 Task: Use the formula "LOGNORM.DIST" in spreadsheet "Project portfolio".
Action: Mouse moved to (362, 312)
Screenshot: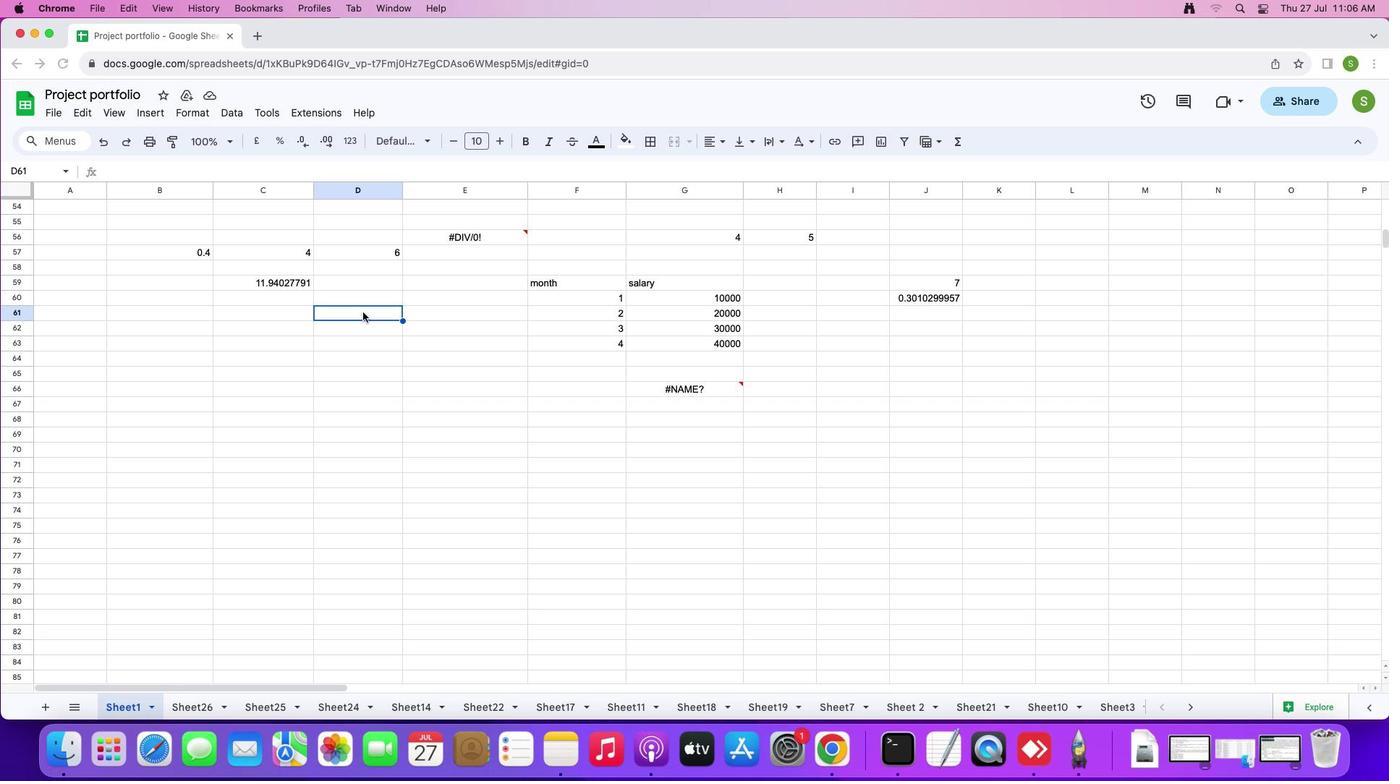 
Action: Mouse pressed left at (362, 312)
Screenshot: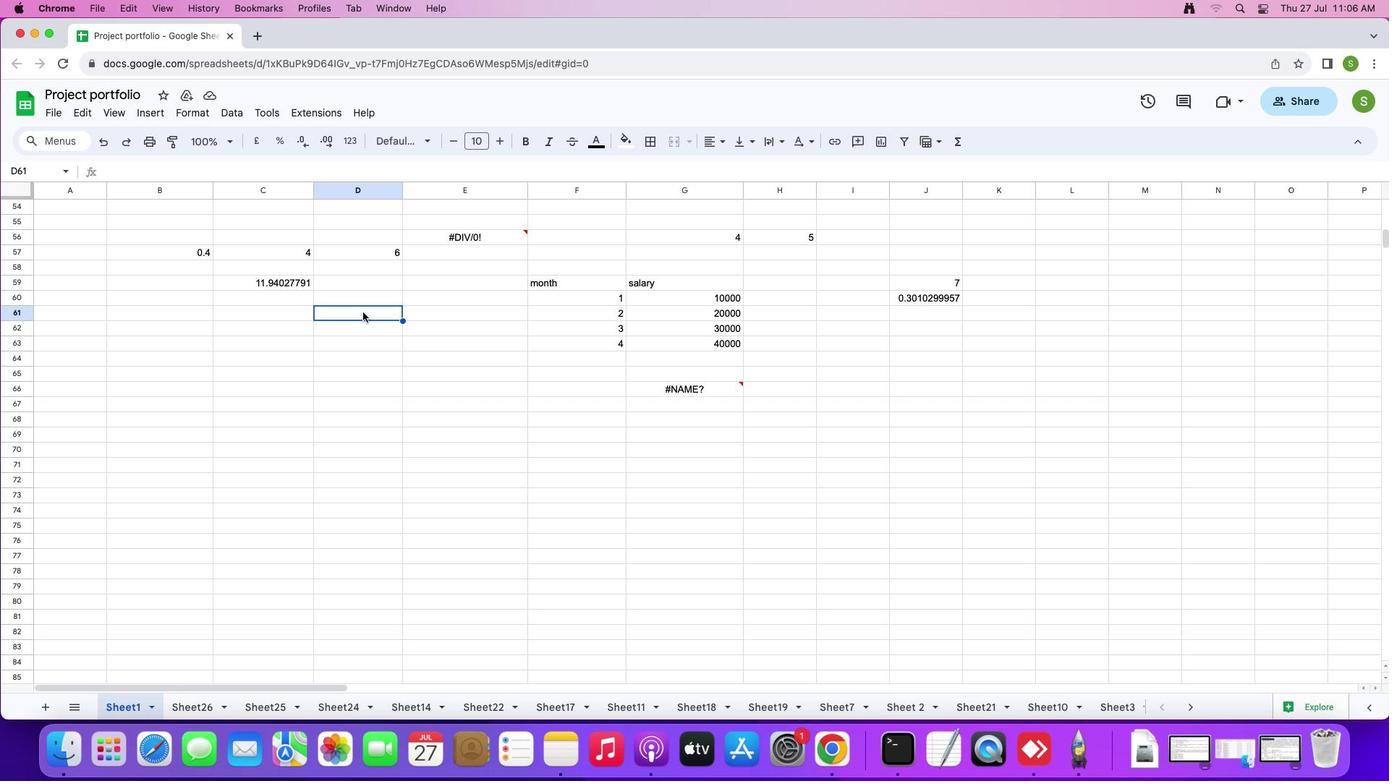 
Action: Mouse moved to (149, 115)
Screenshot: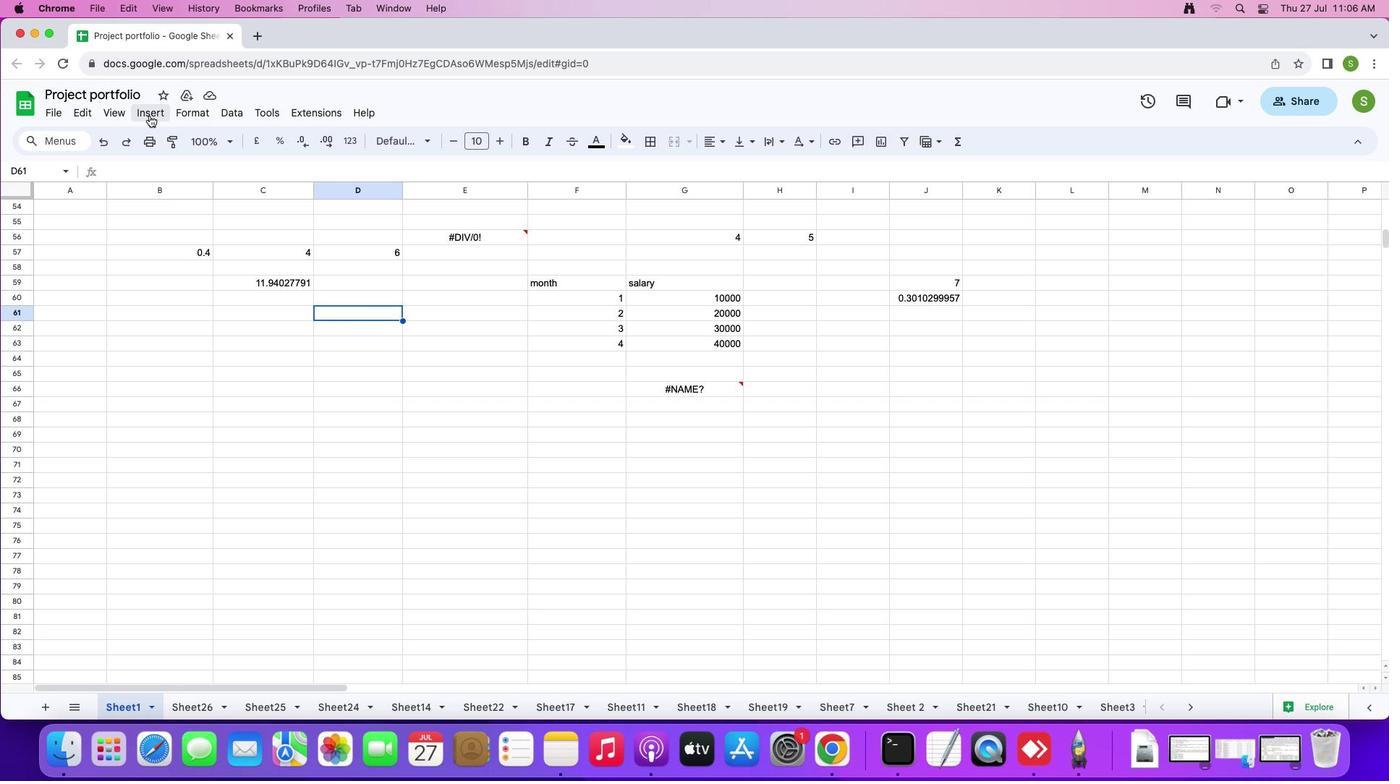 
Action: Mouse pressed left at (149, 115)
Screenshot: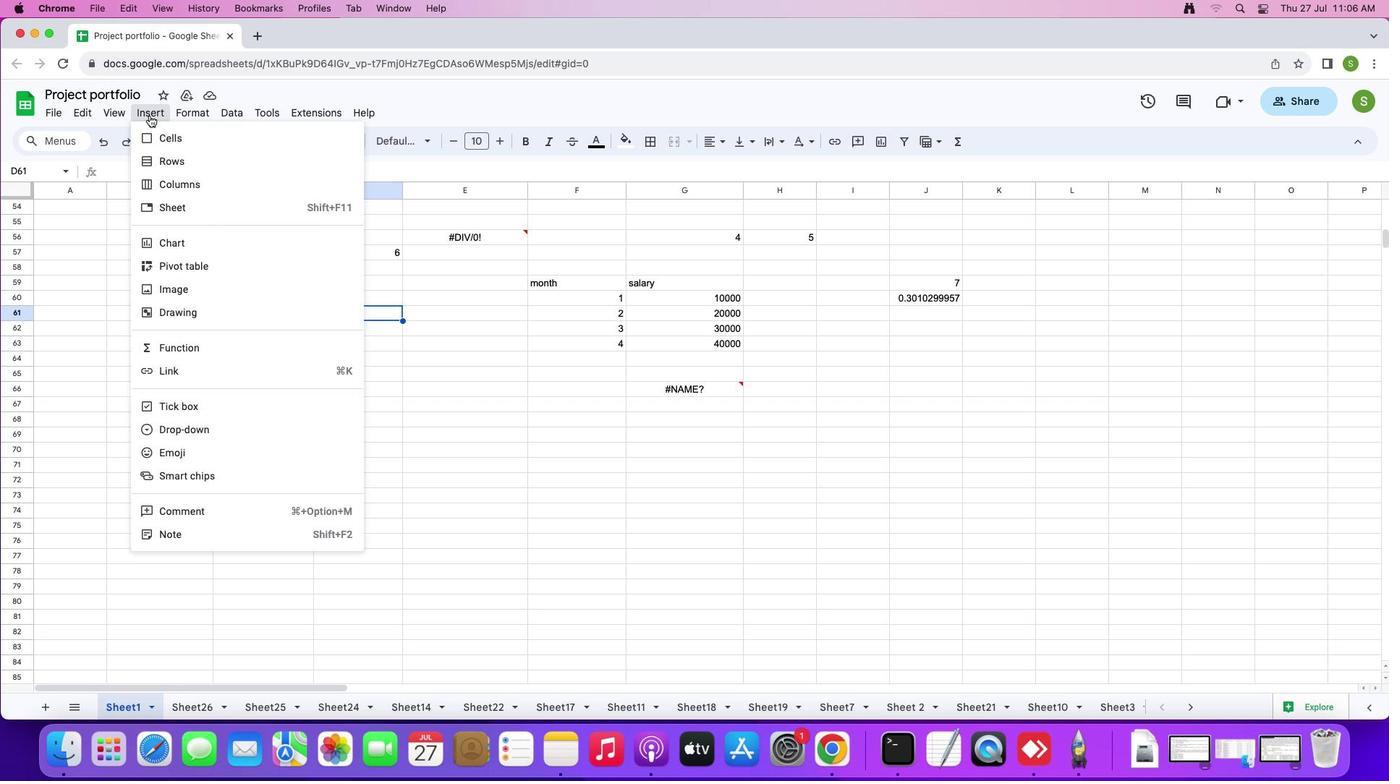
Action: Mouse moved to (193, 344)
Screenshot: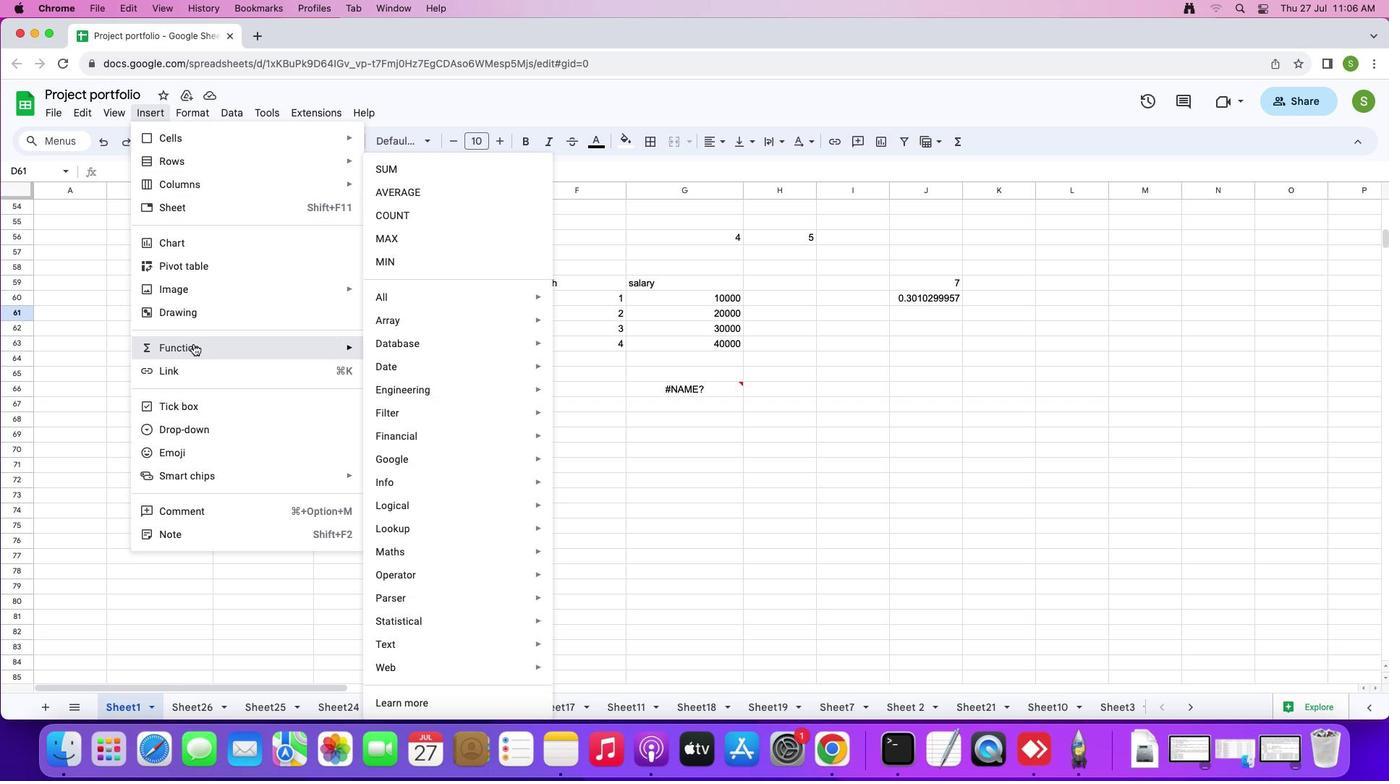 
Action: Mouse pressed left at (193, 344)
Screenshot: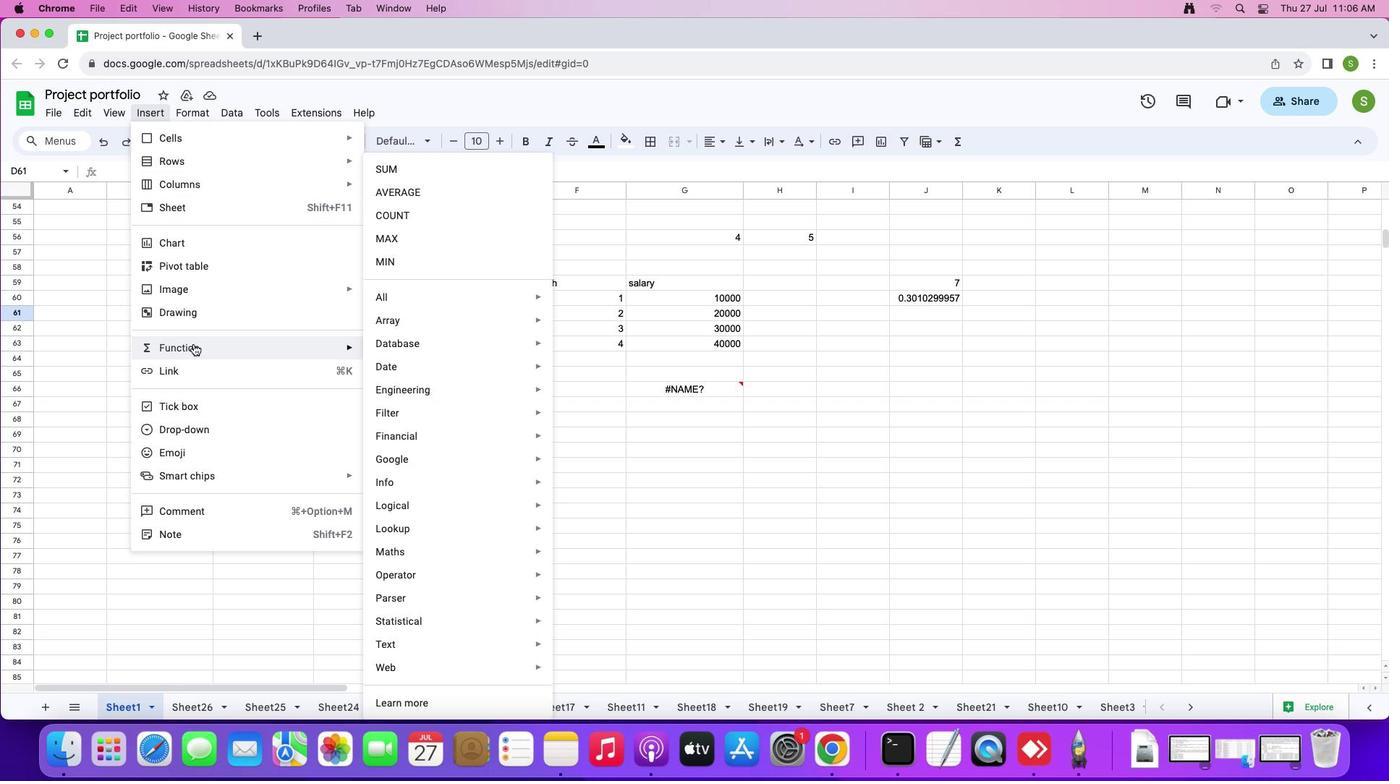 
Action: Mouse moved to (453, 295)
Screenshot: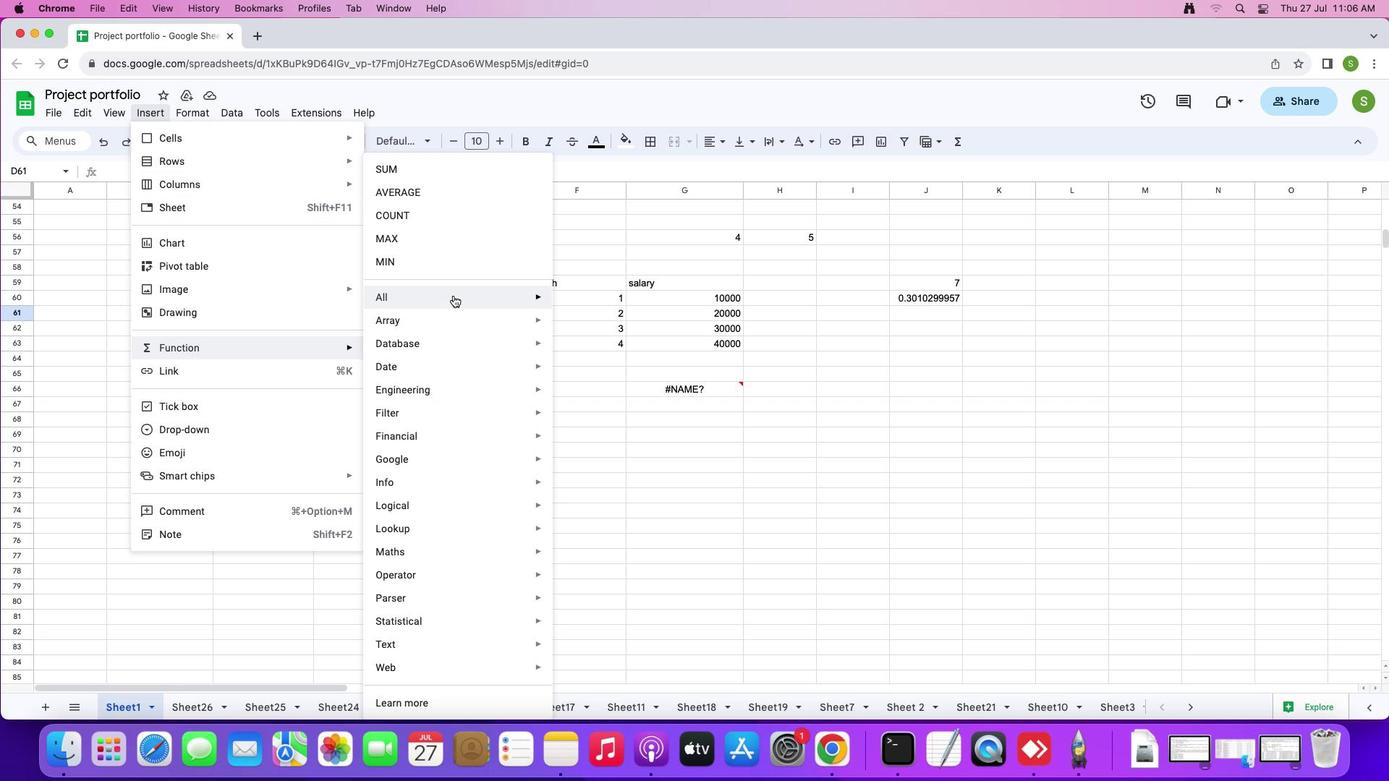 
Action: Mouse pressed left at (453, 295)
Screenshot: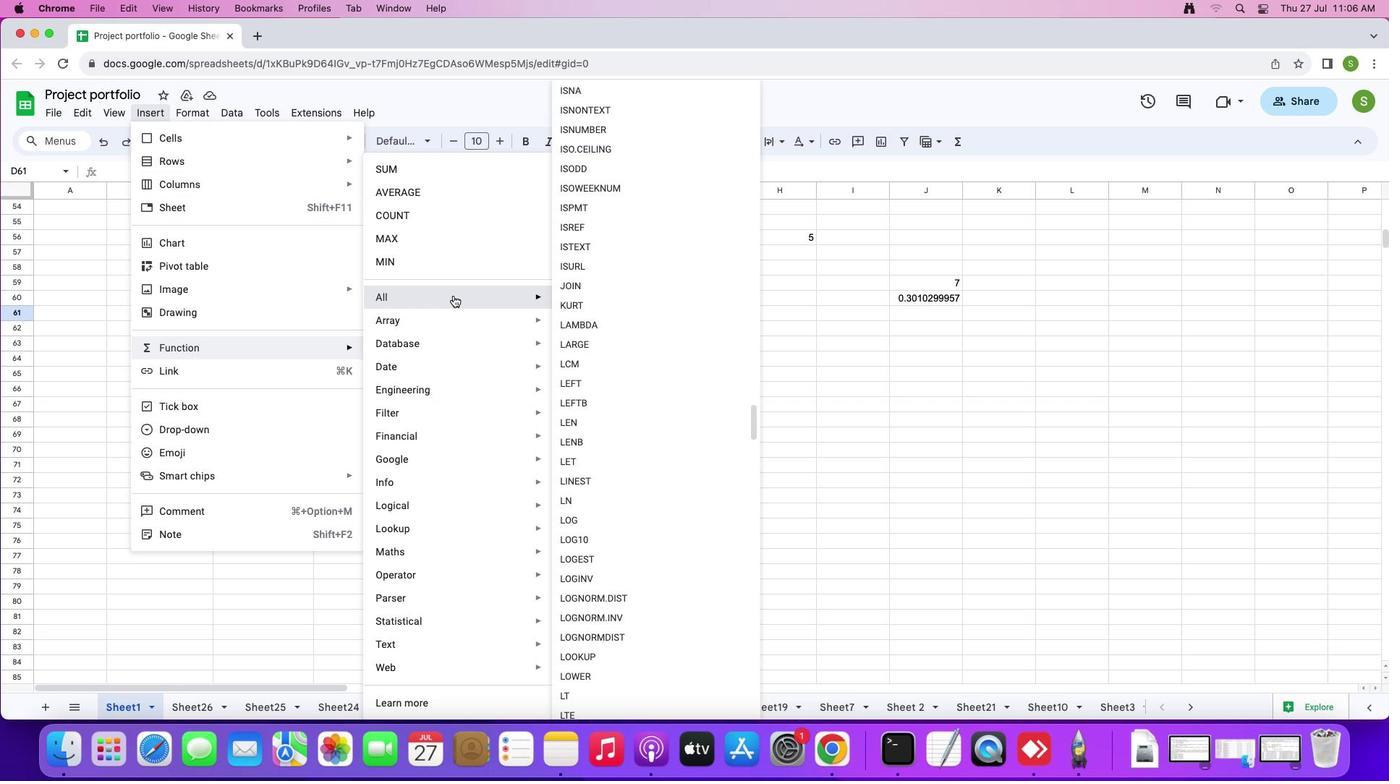 
Action: Mouse moved to (593, 603)
Screenshot: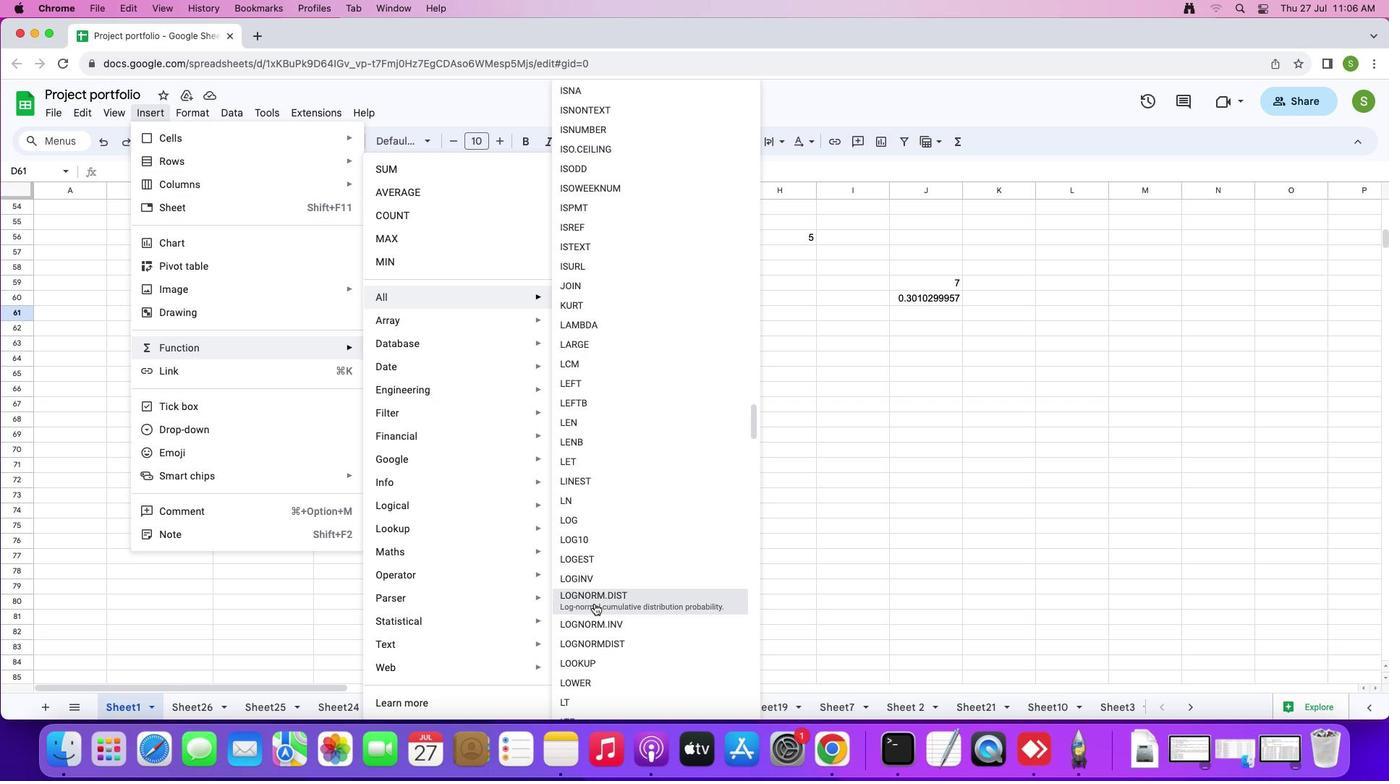 
Action: Mouse pressed left at (593, 603)
Screenshot: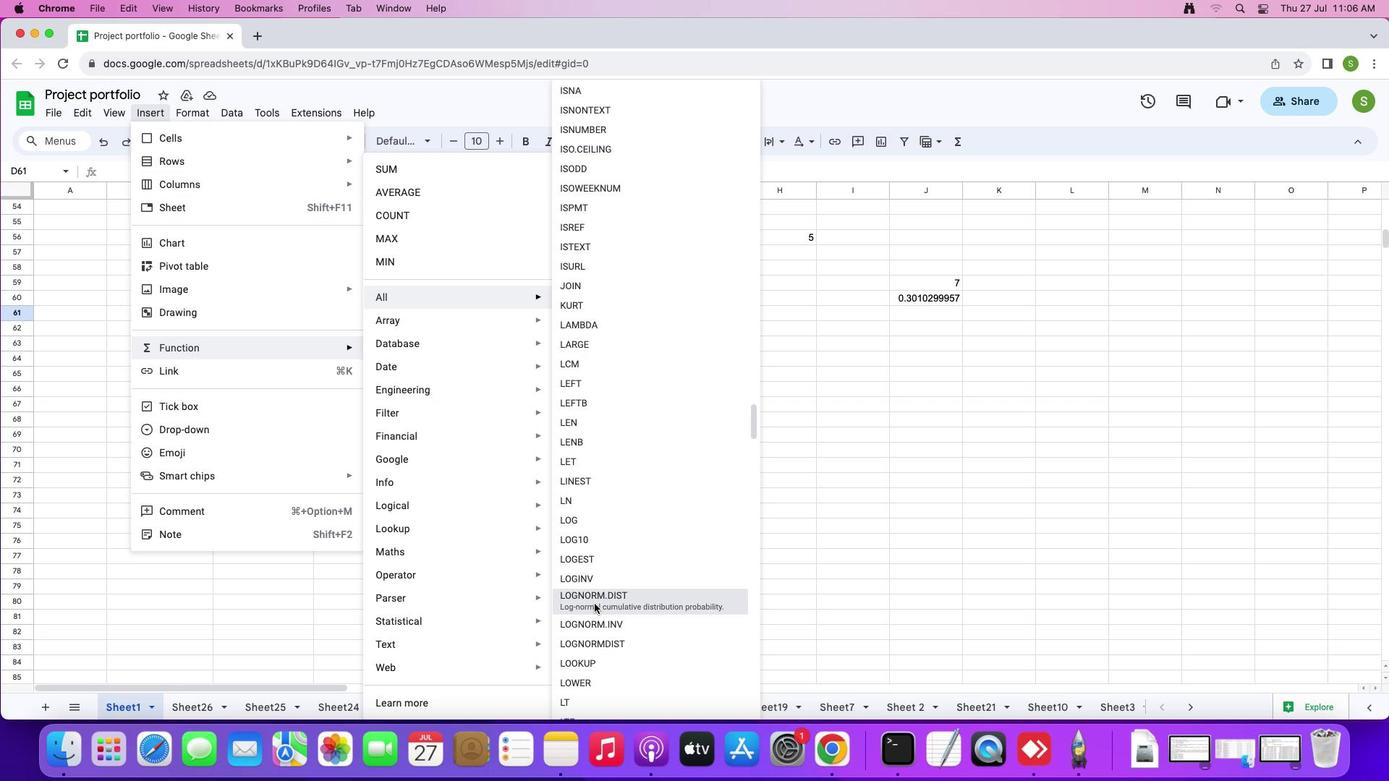 
Action: Mouse moved to (203, 253)
Screenshot: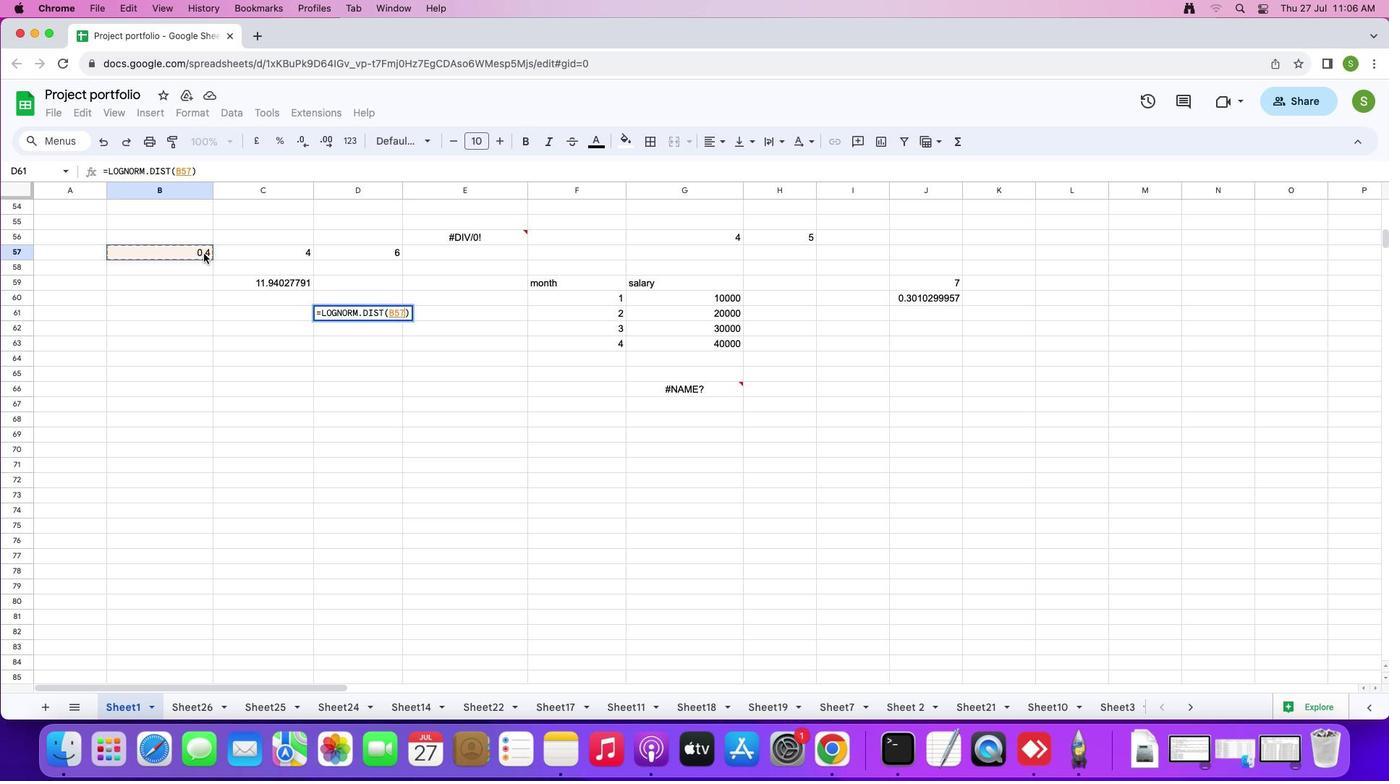 
Action: Mouse pressed left at (203, 253)
Screenshot: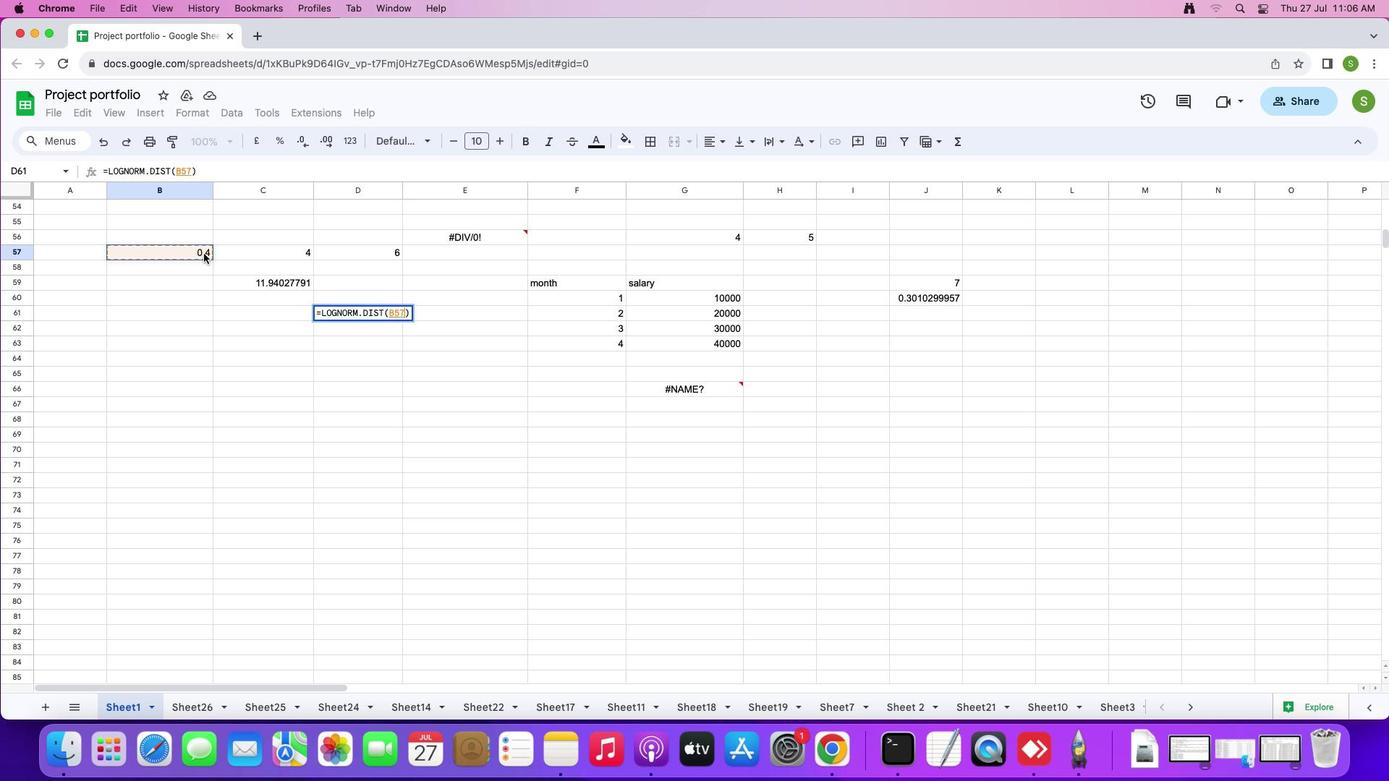 
Action: Key pressed ','
Screenshot: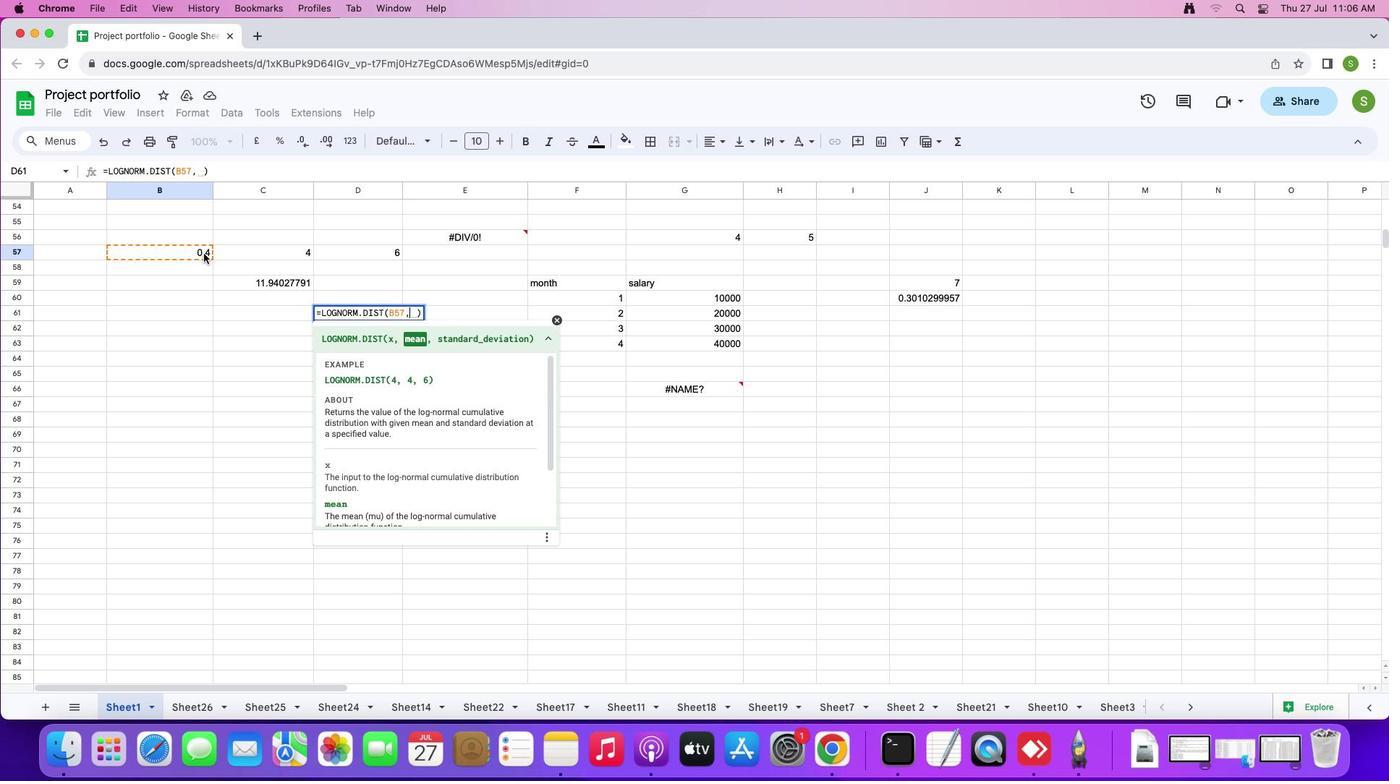 
Action: Mouse moved to (257, 251)
Screenshot: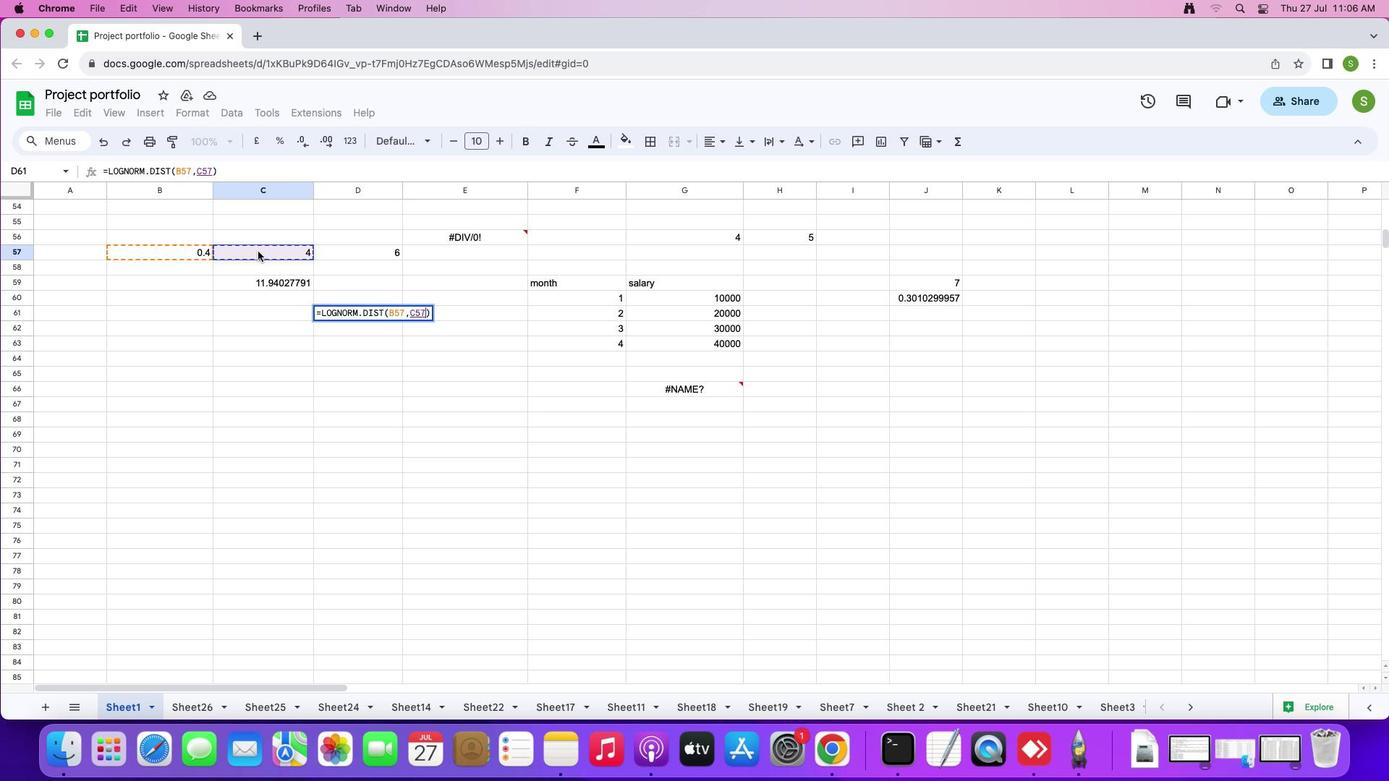 
Action: Mouse pressed left at (257, 251)
Screenshot: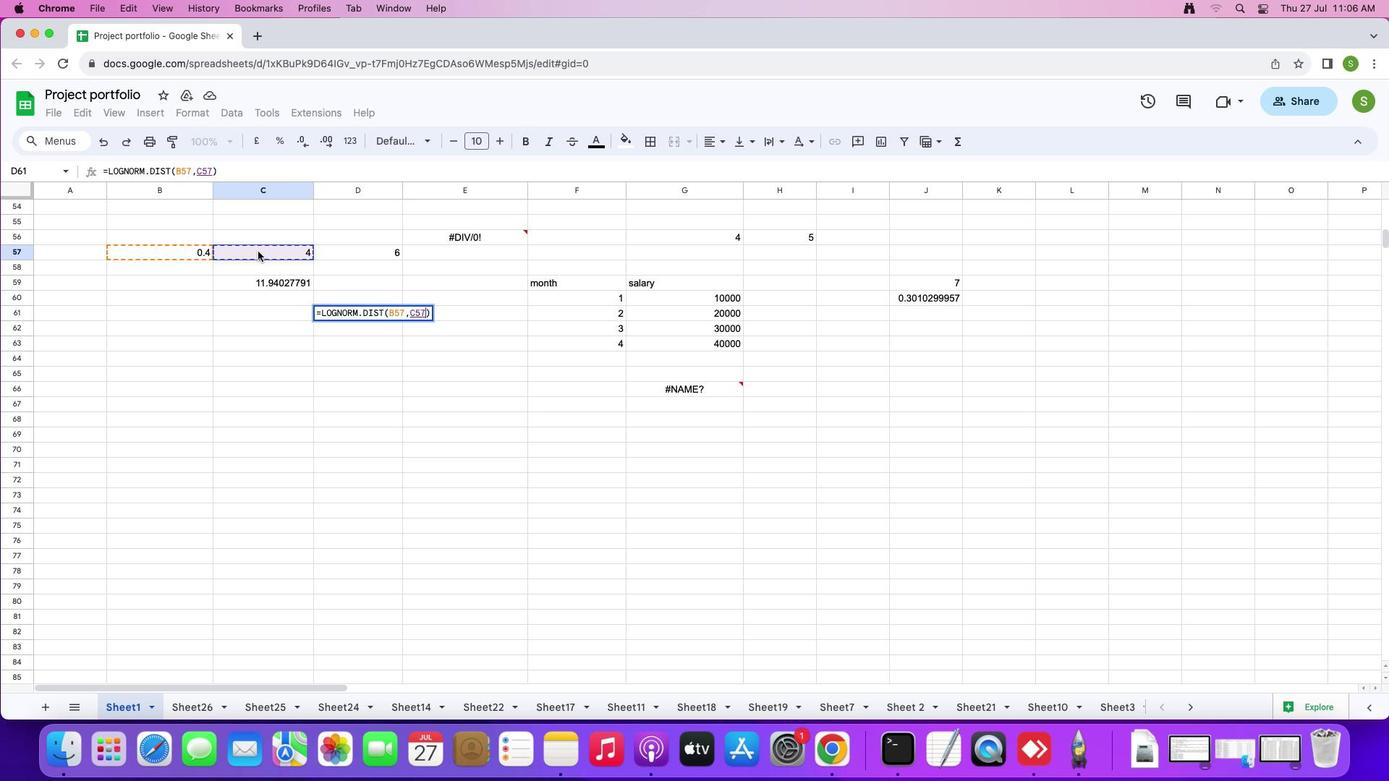 
Action: Mouse moved to (258, 251)
Screenshot: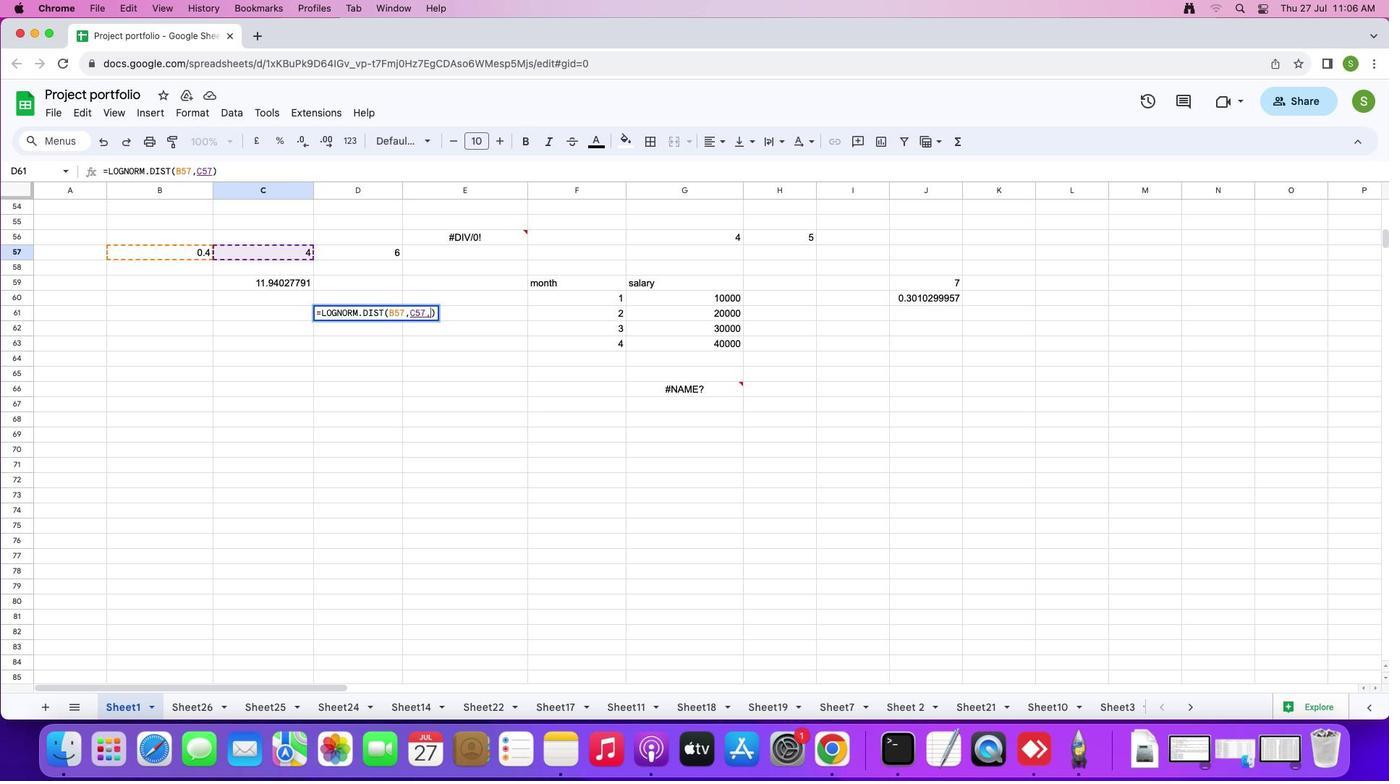 
Action: Key pressed ','
Screenshot: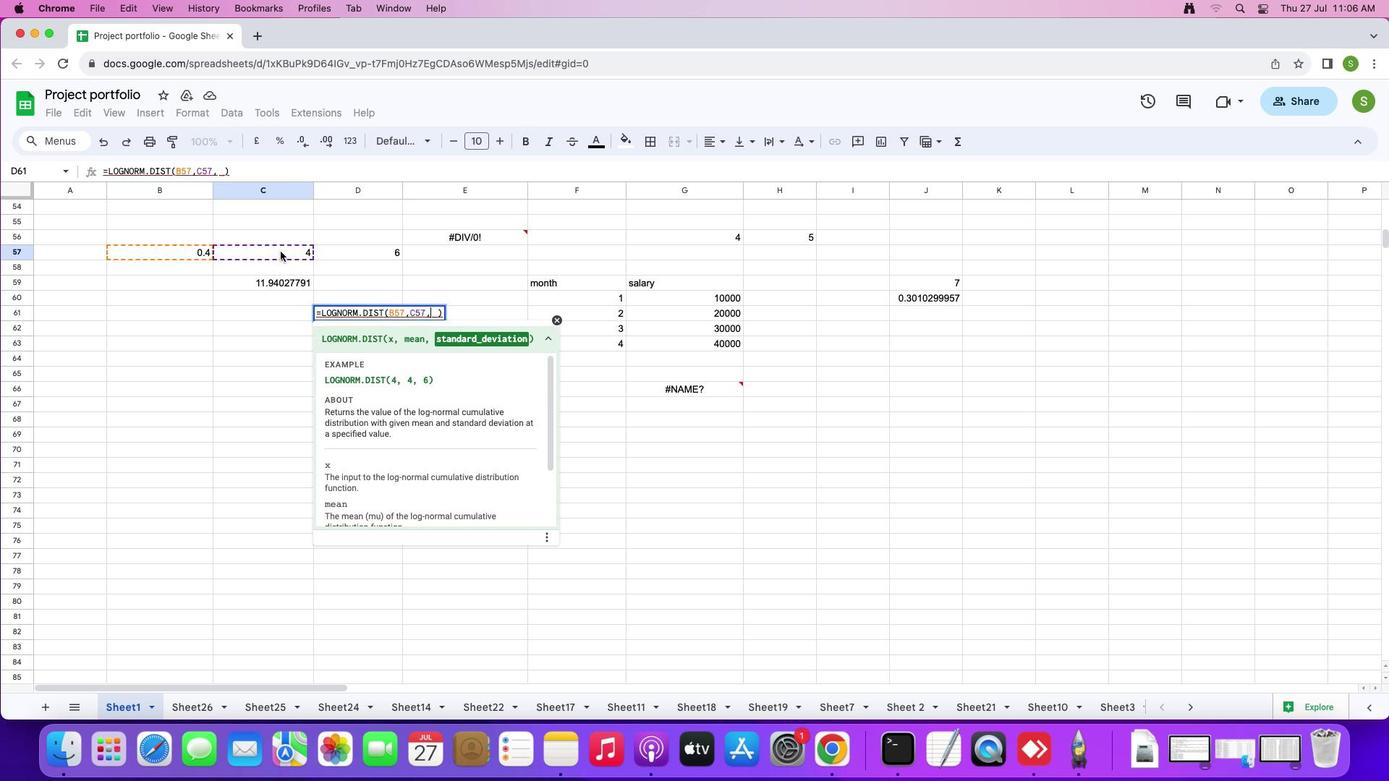 
Action: Mouse moved to (334, 249)
Screenshot: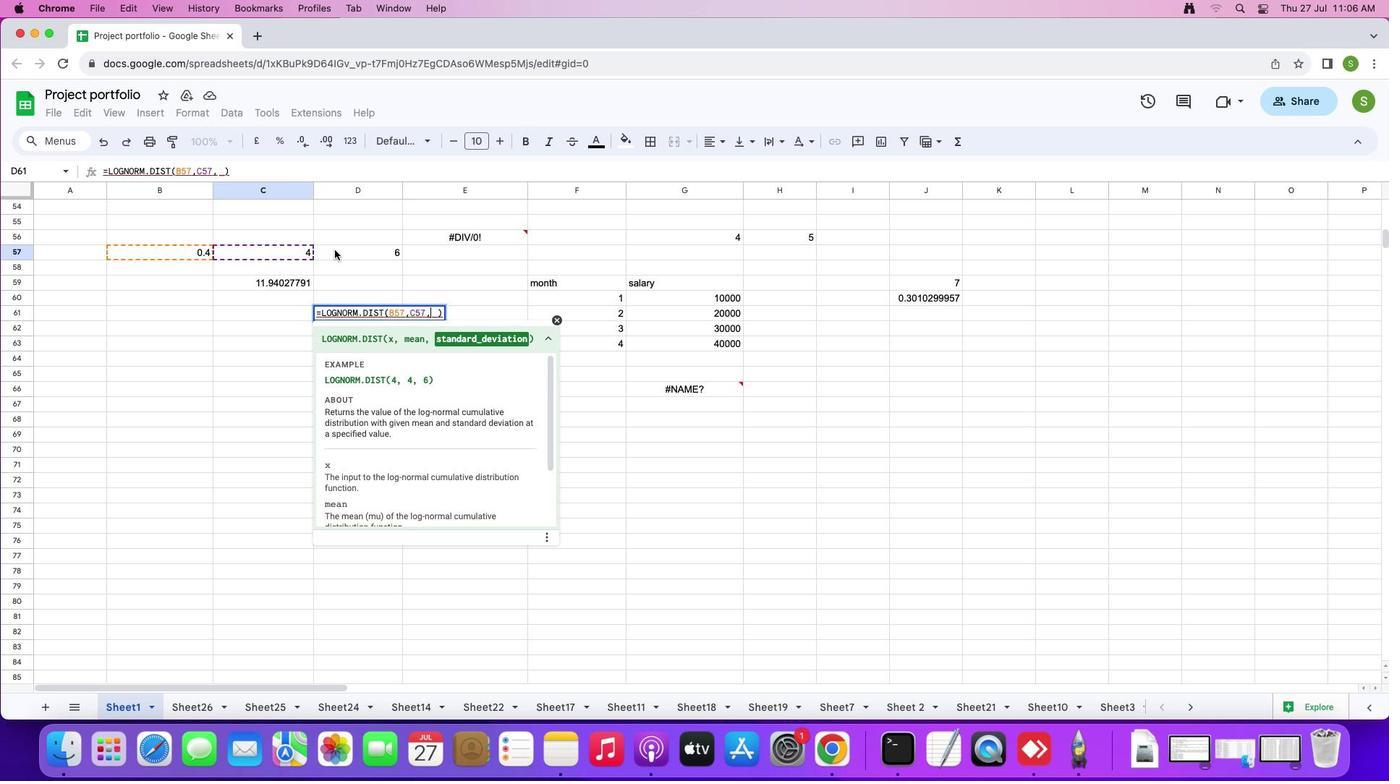 
Action: Mouse pressed left at (334, 249)
Screenshot: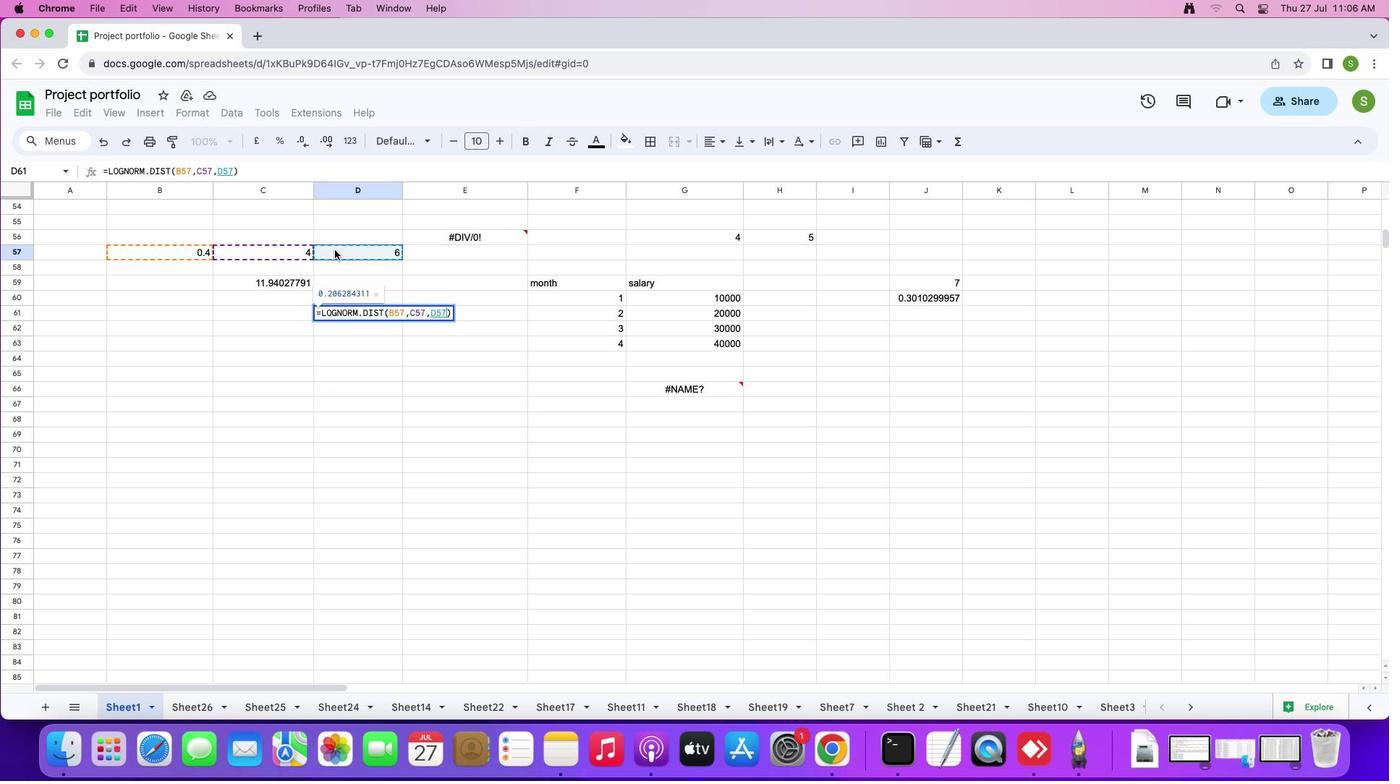
Action: Key pressed Key.enter
Screenshot: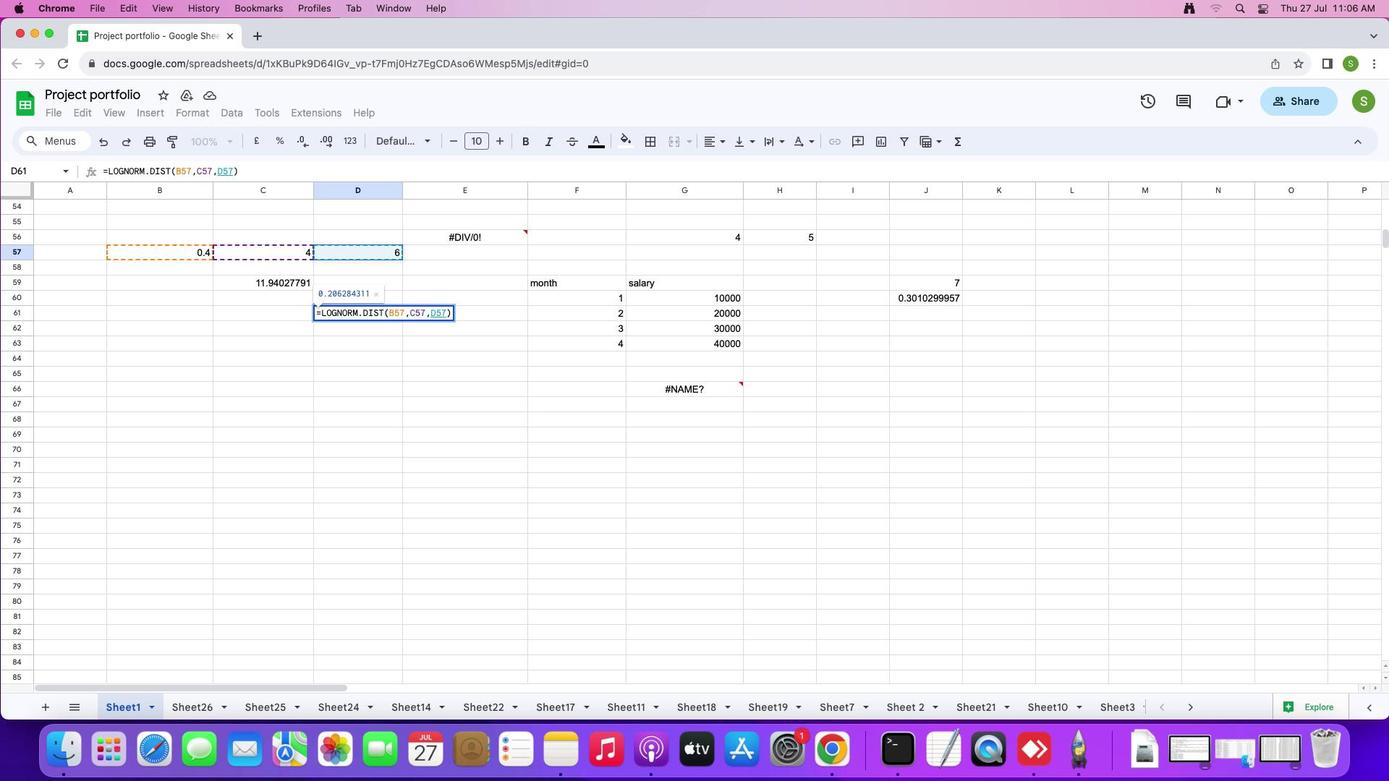 
